 Task: Apply theme  ""Luxe"".
Action: Mouse moved to (204, 72)
Screenshot: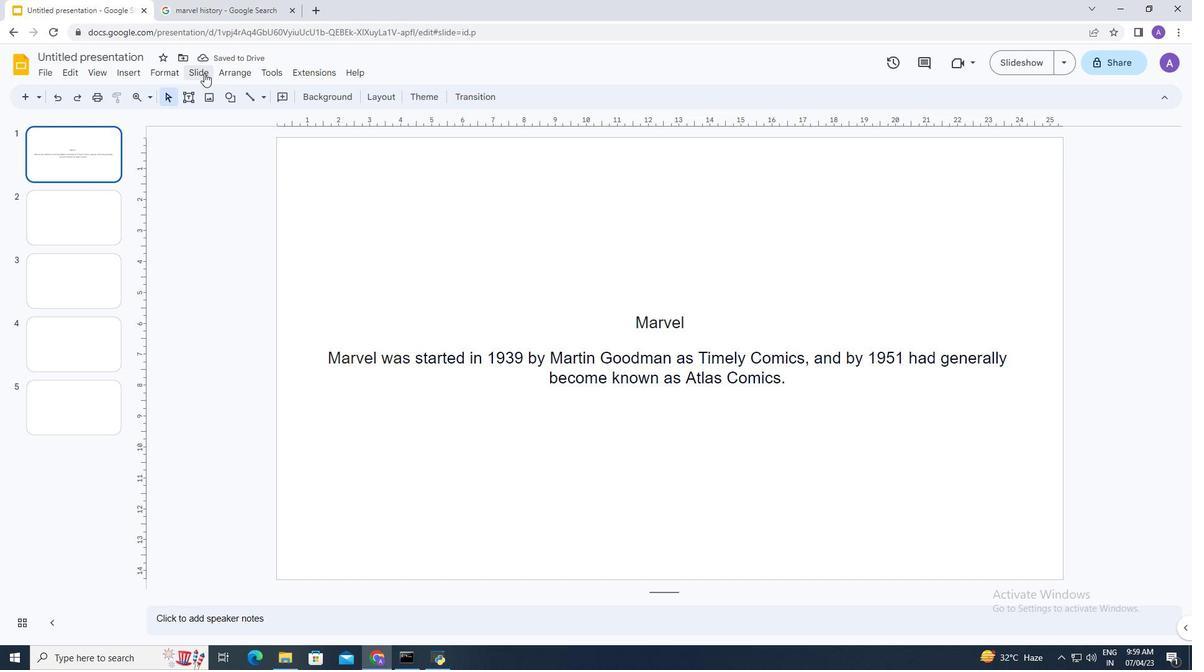 
Action: Mouse pressed left at (204, 72)
Screenshot: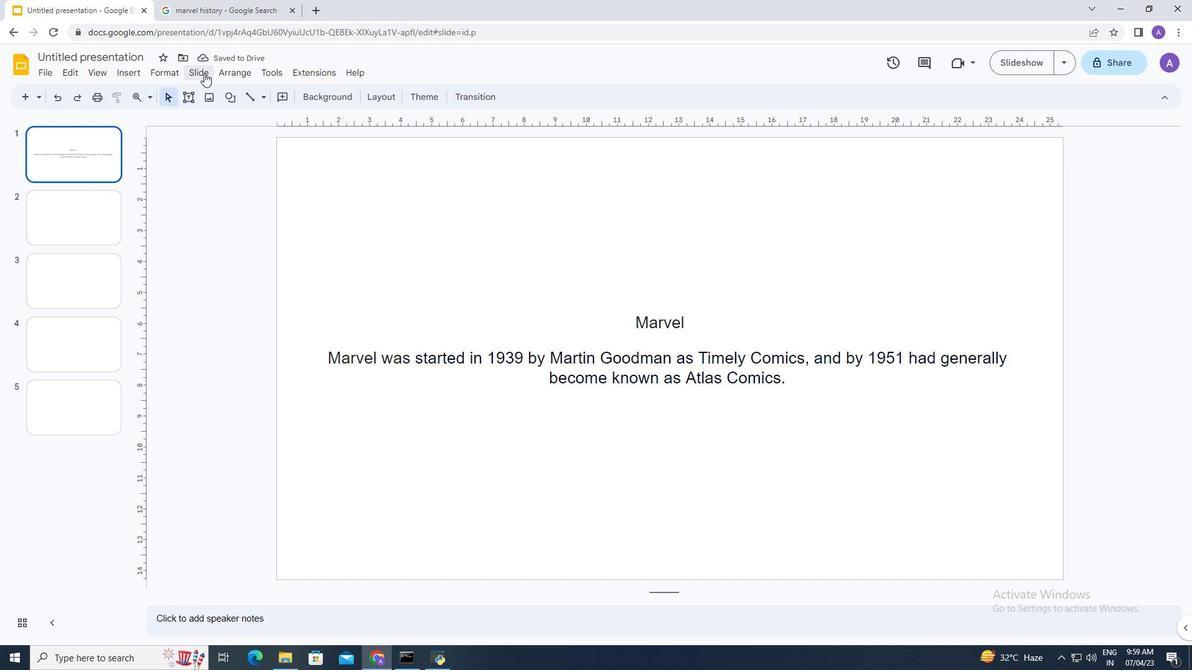 
Action: Mouse moved to (264, 292)
Screenshot: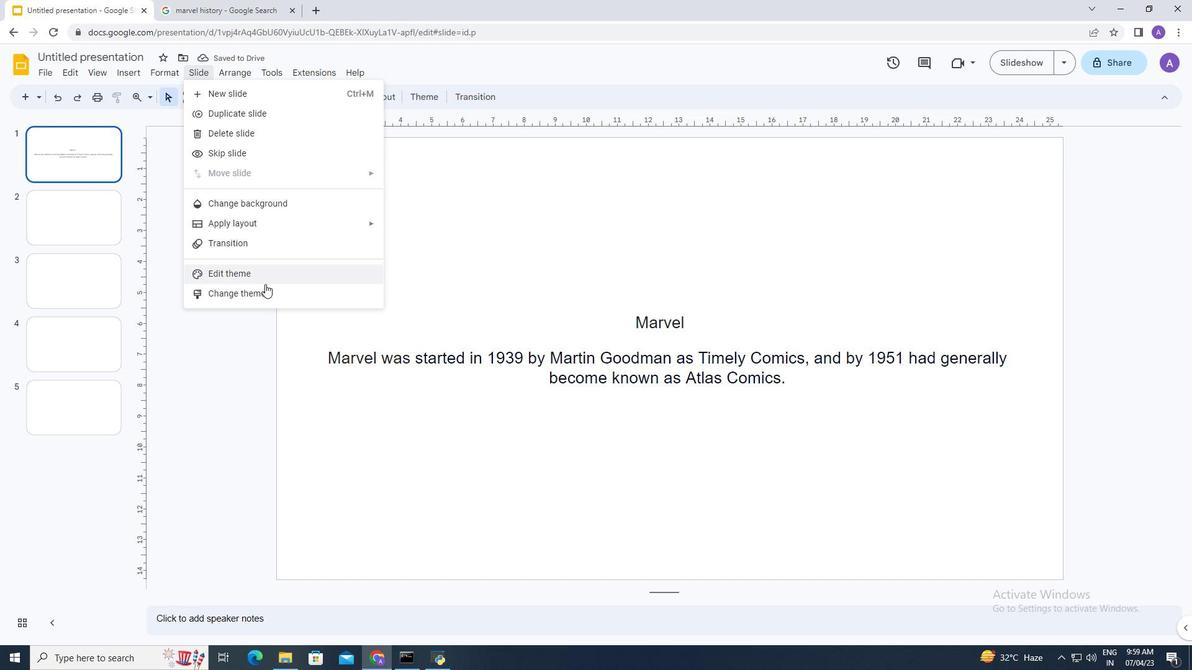 
Action: Mouse pressed left at (264, 292)
Screenshot: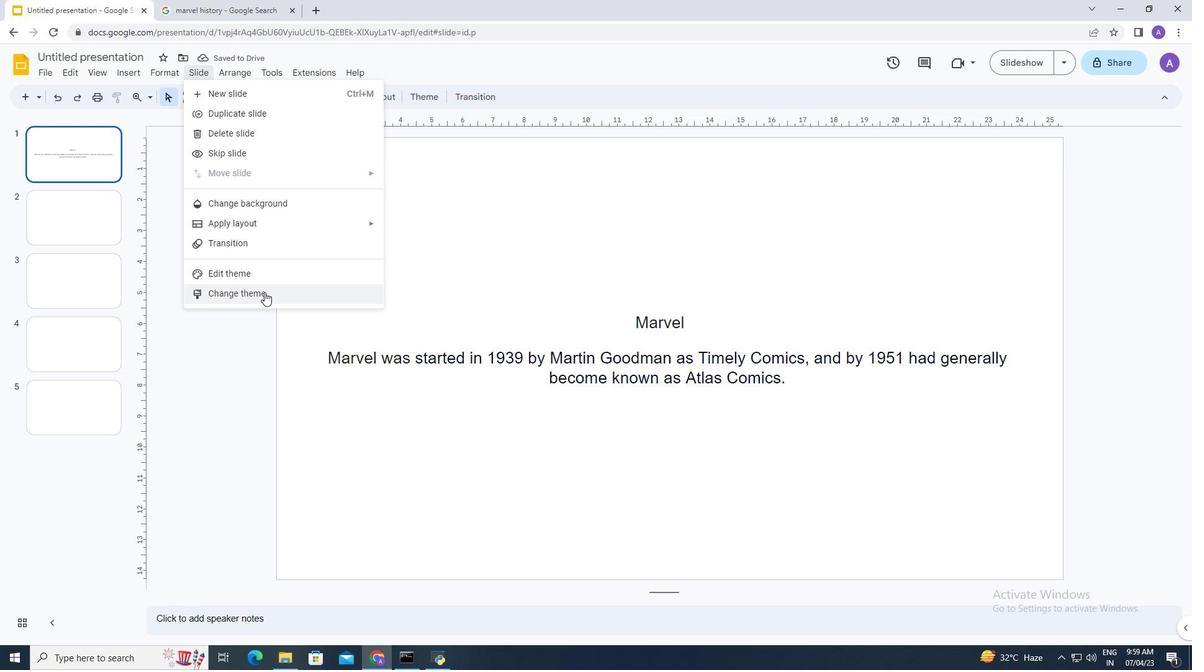 
Action: Mouse moved to (1084, 357)
Screenshot: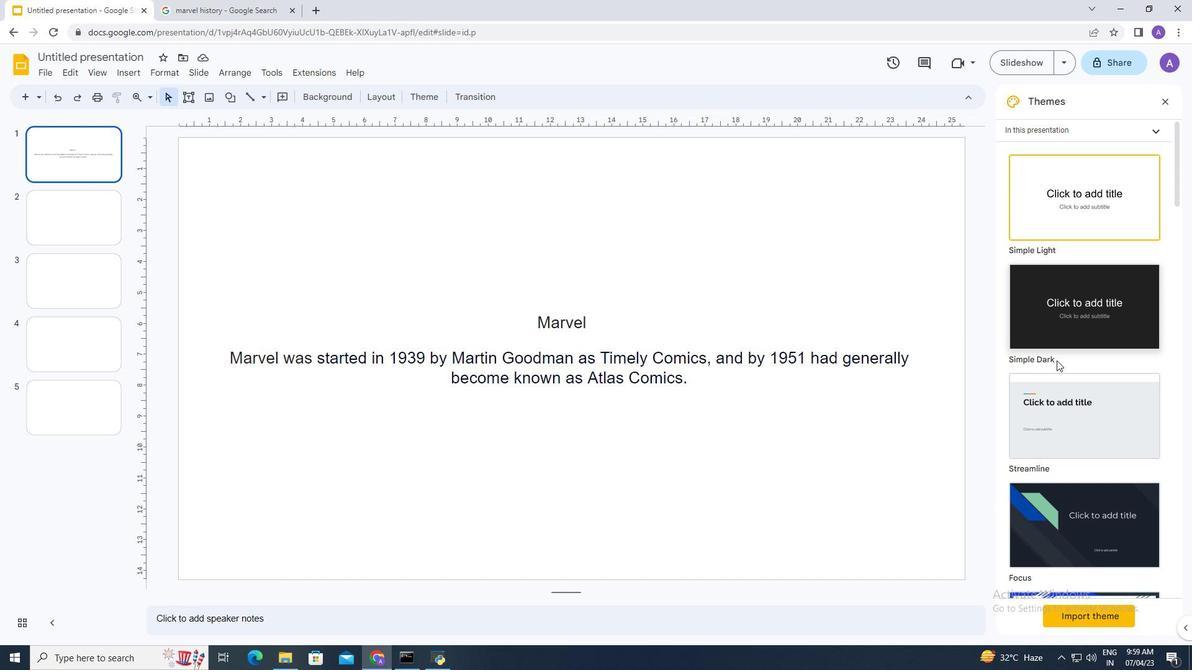 
Action: Mouse scrolled (1084, 357) with delta (0, 0)
Screenshot: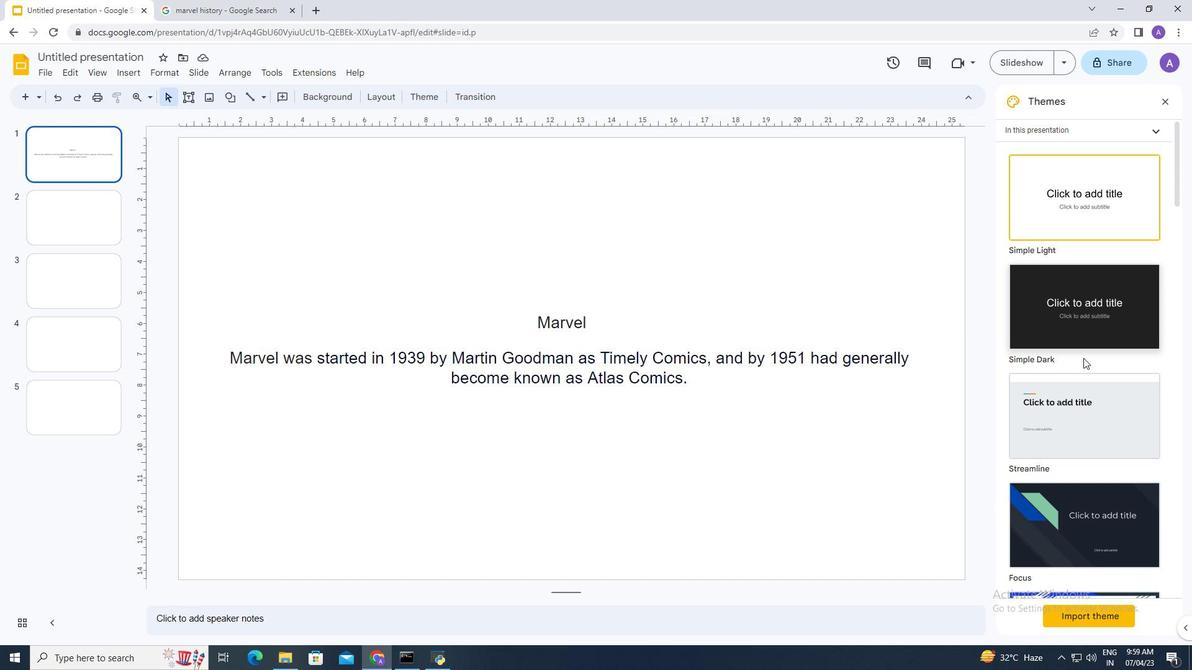 
Action: Mouse scrolled (1084, 357) with delta (0, 0)
Screenshot: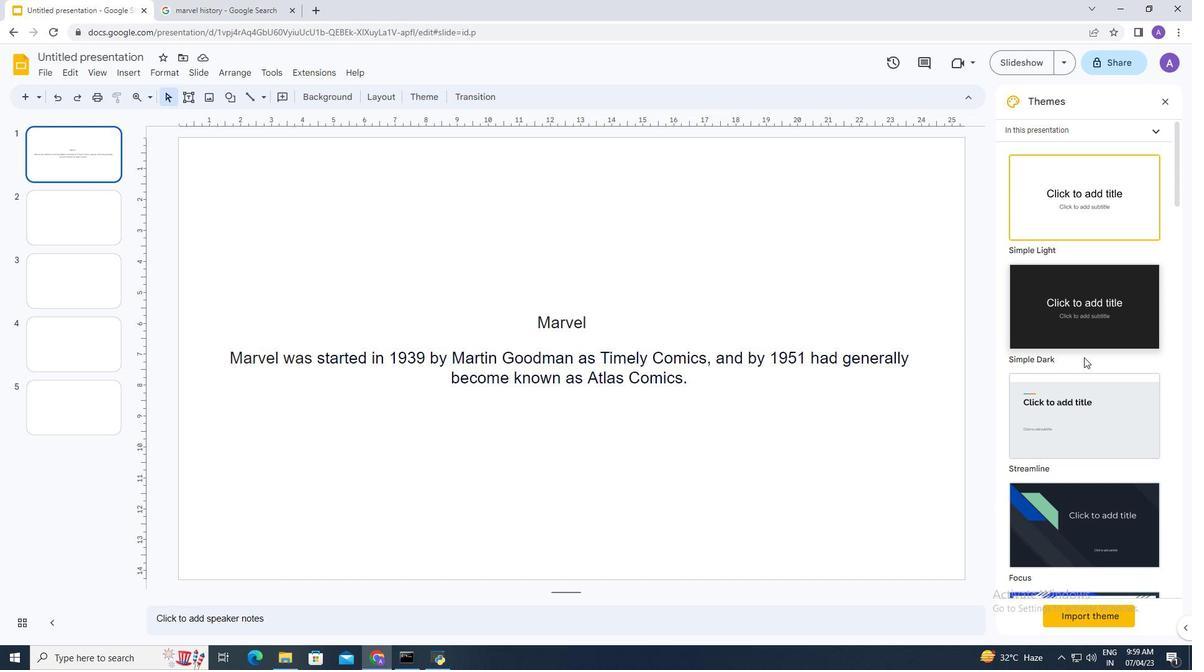
Action: Mouse scrolled (1084, 357) with delta (0, 0)
Screenshot: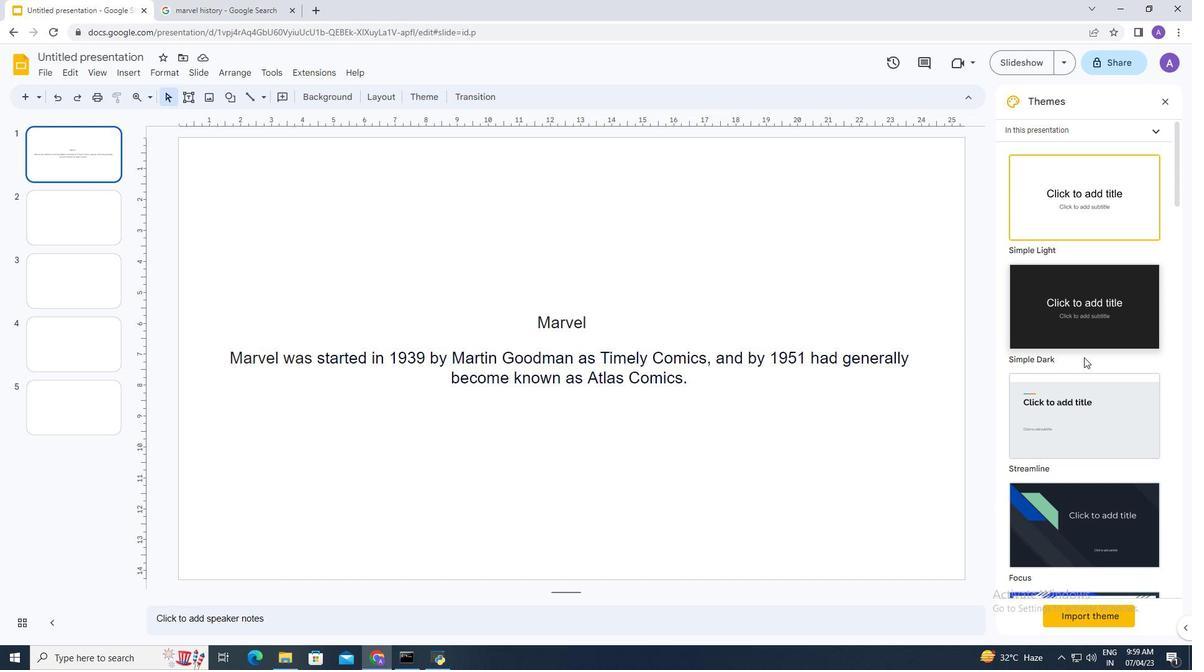 
Action: Mouse scrolled (1084, 357) with delta (0, 0)
Screenshot: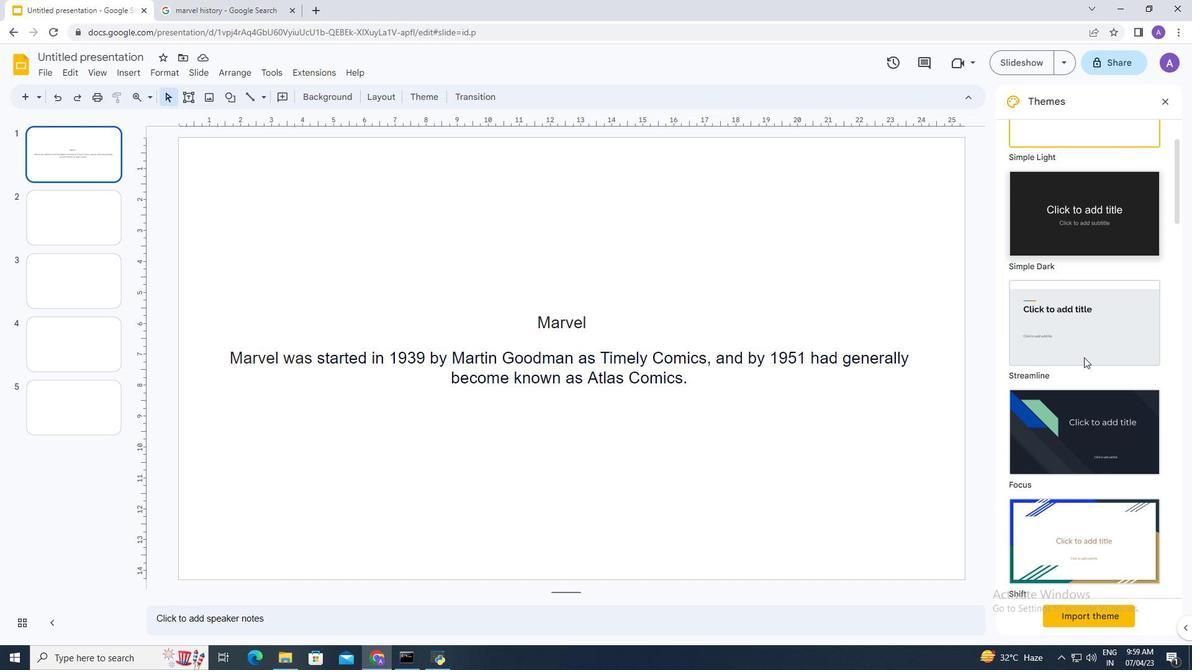 
Action: Mouse scrolled (1084, 357) with delta (0, 0)
Screenshot: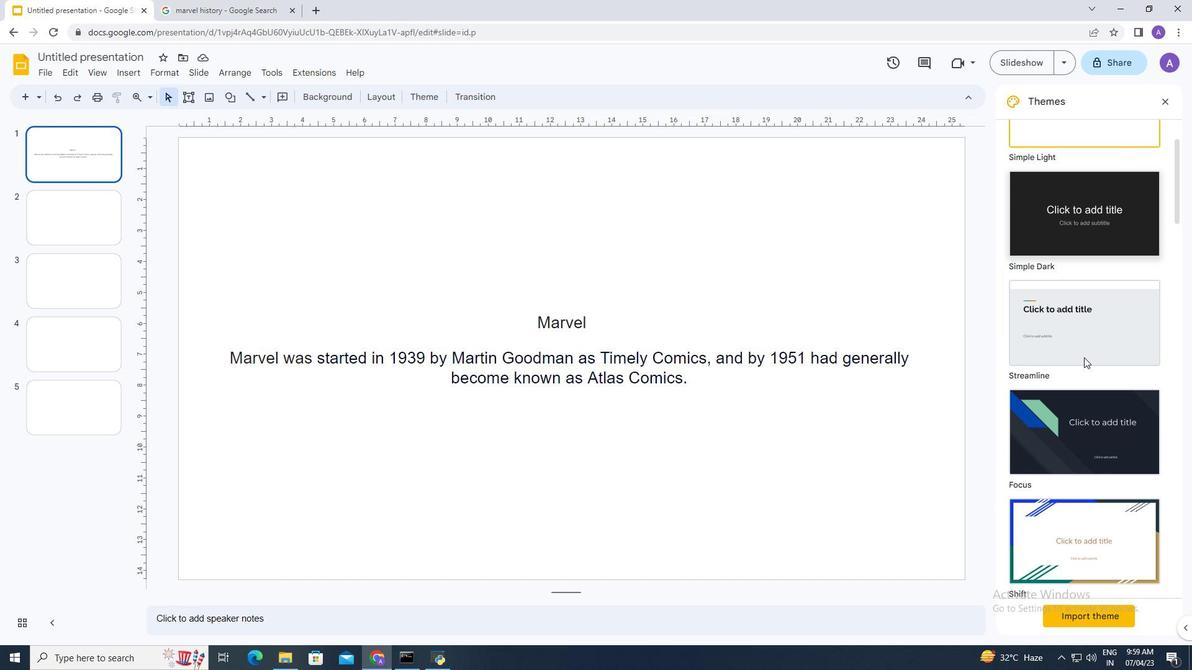 
Action: Mouse scrolled (1084, 358) with delta (0, 0)
Screenshot: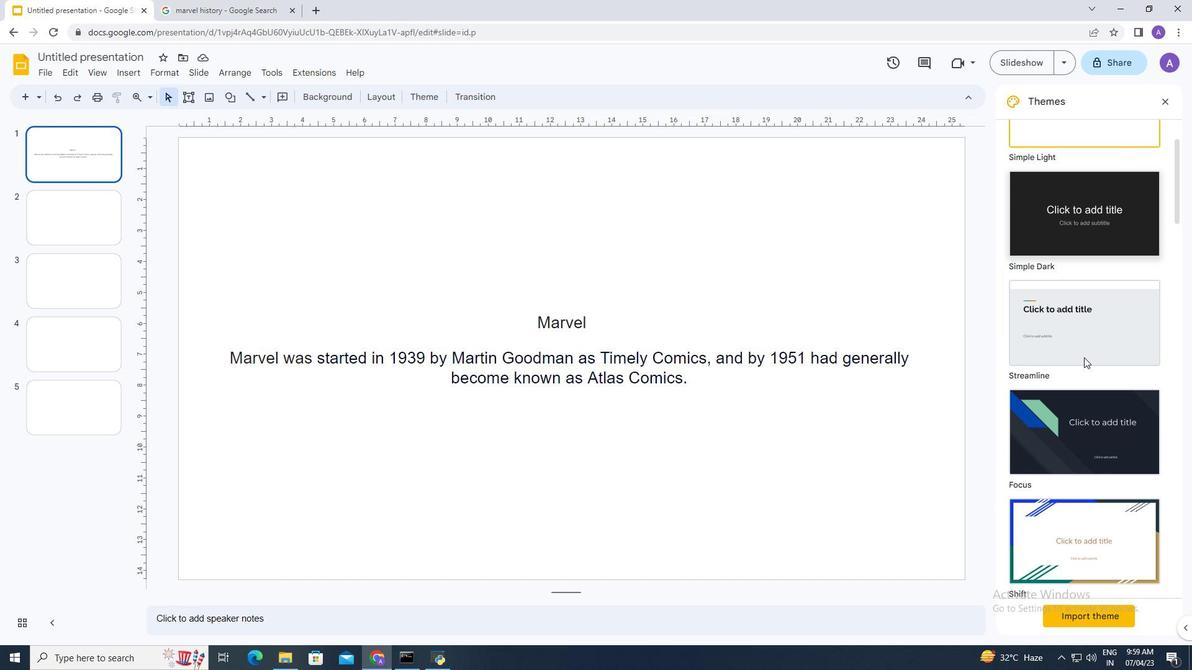 
Action: Mouse scrolled (1084, 357) with delta (0, 0)
Screenshot: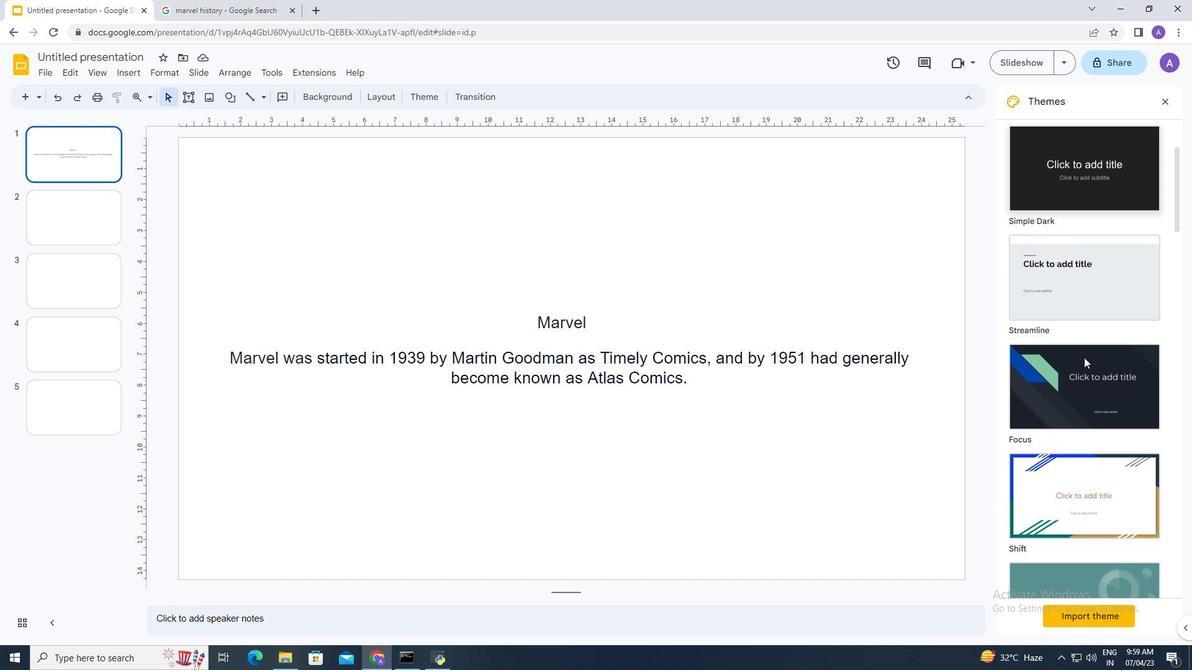 
Action: Mouse scrolled (1084, 357) with delta (0, 0)
Screenshot: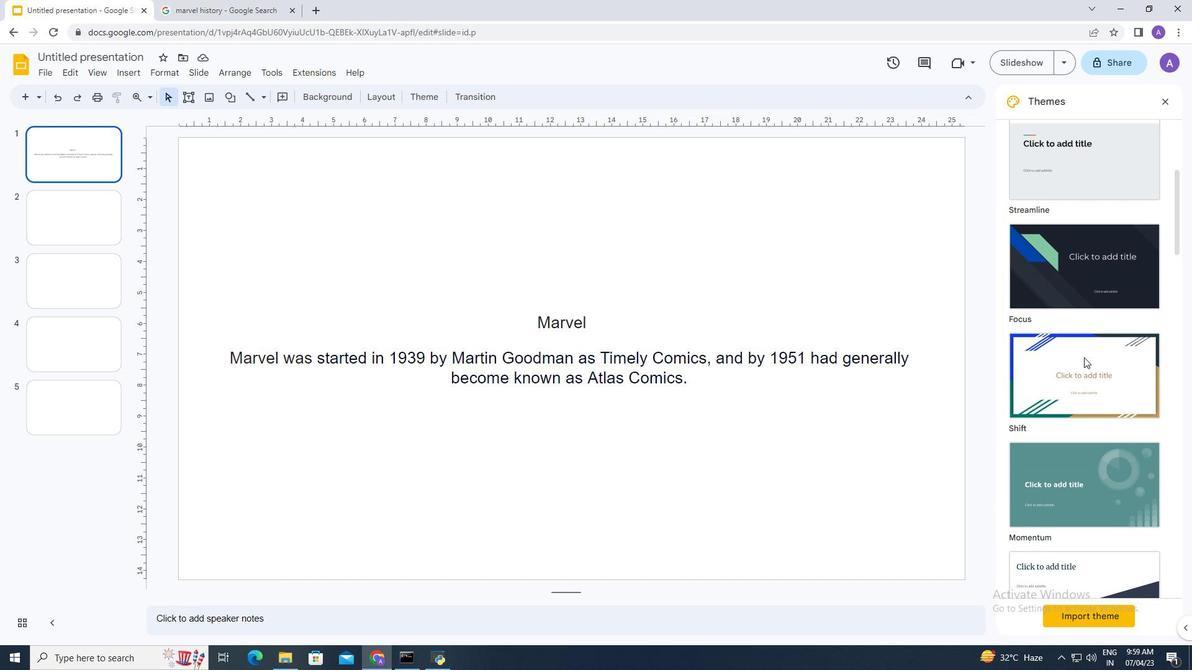 
Action: Mouse scrolled (1084, 357) with delta (0, 0)
Screenshot: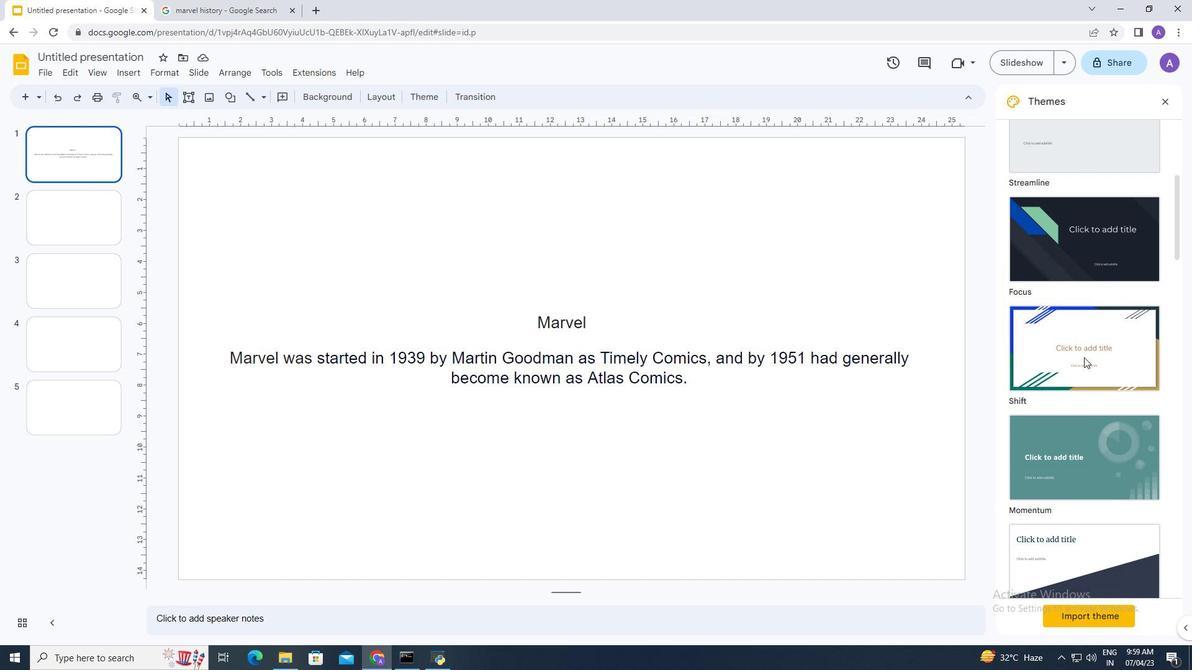 
Action: Mouse scrolled (1084, 357) with delta (0, 0)
Screenshot: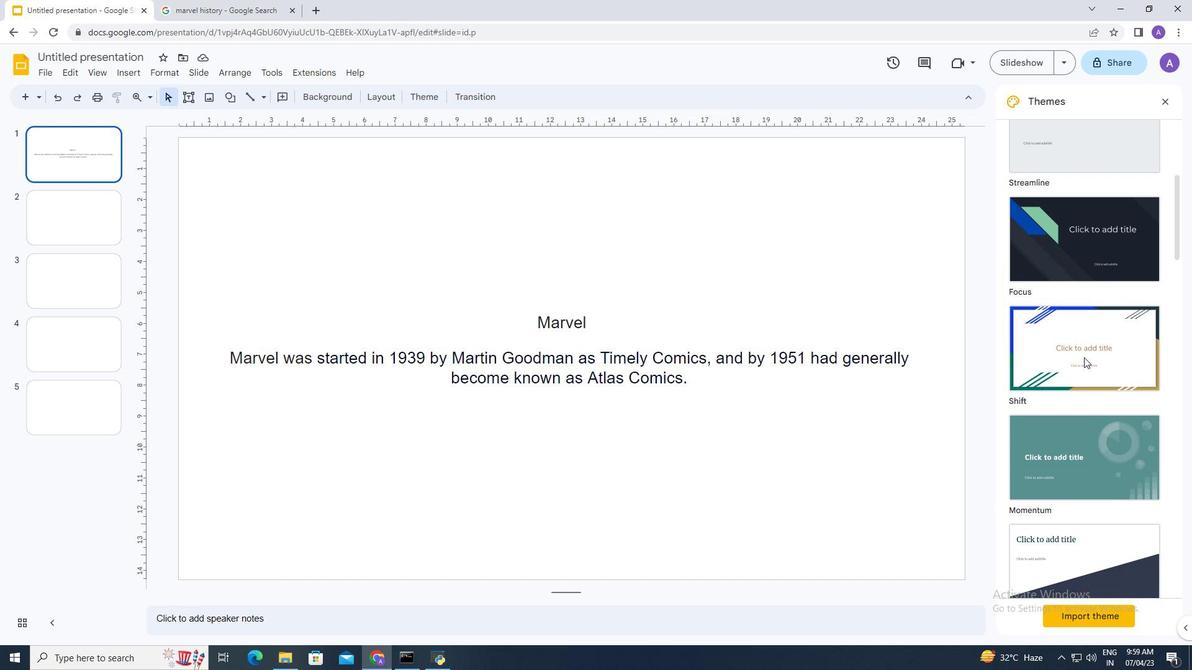 
Action: Mouse scrolled (1084, 357) with delta (0, 0)
Screenshot: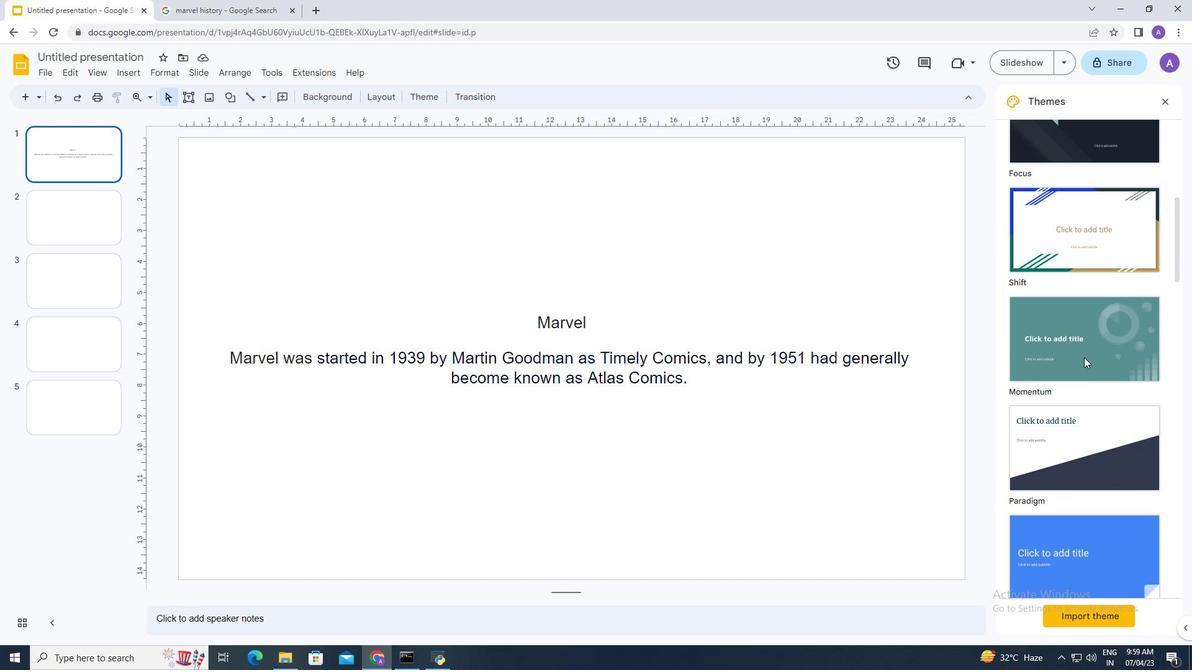 
Action: Mouse scrolled (1084, 357) with delta (0, 0)
Screenshot: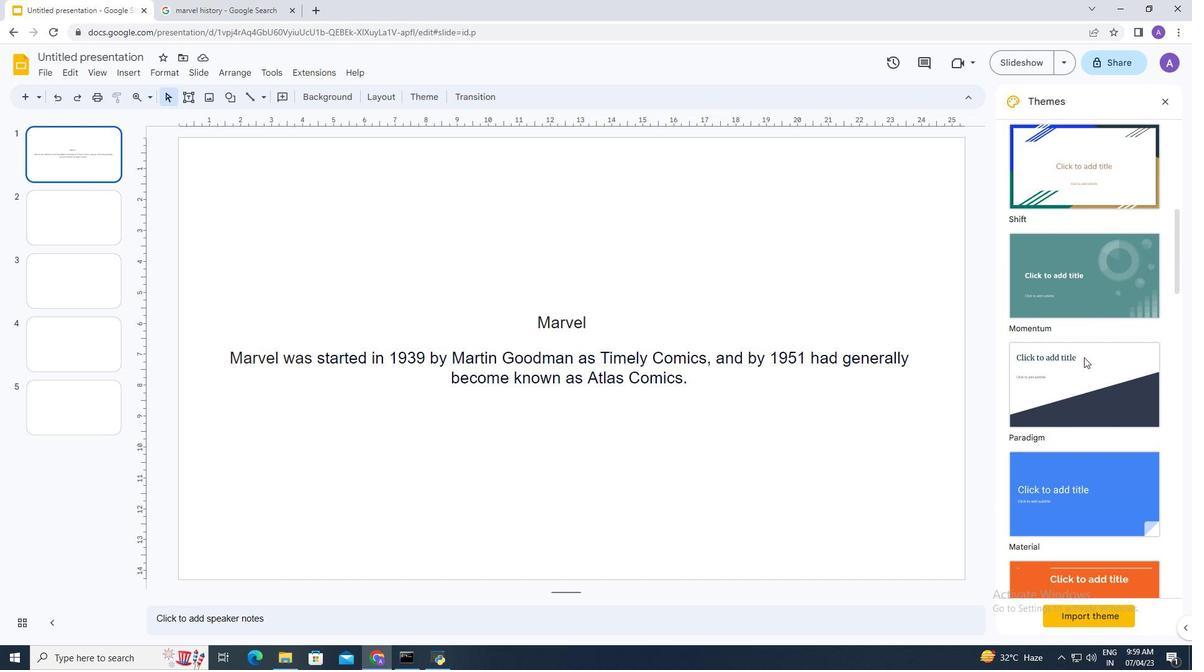 
Action: Mouse scrolled (1084, 357) with delta (0, 0)
Screenshot: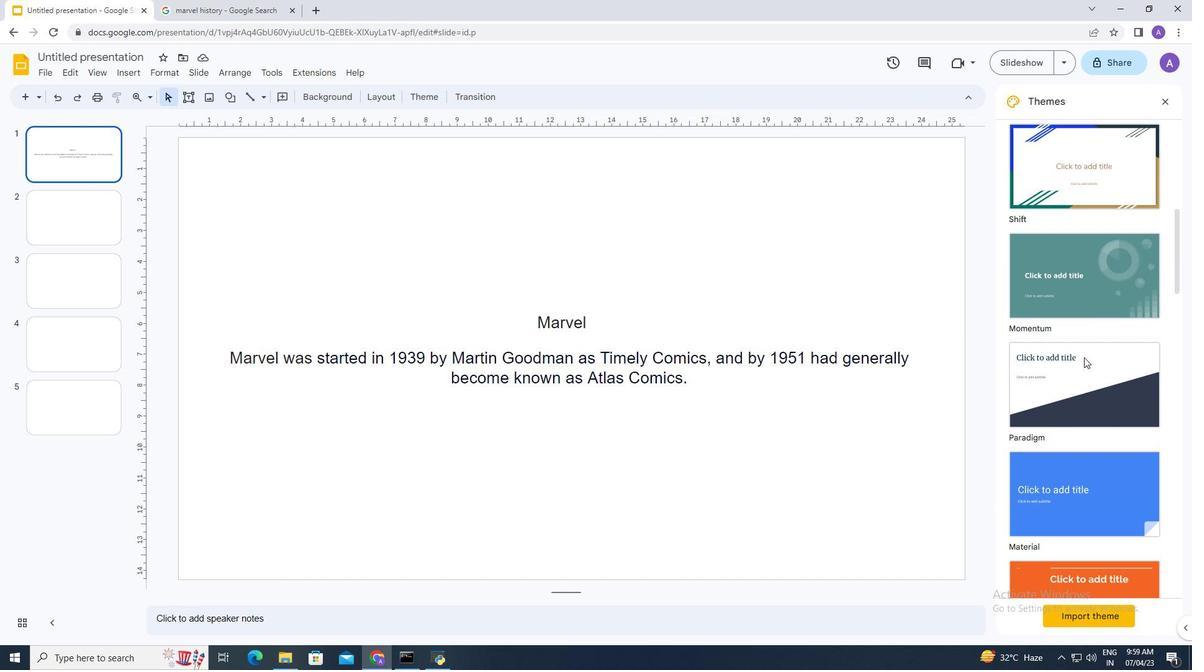 
Action: Mouse scrolled (1084, 357) with delta (0, 0)
Screenshot: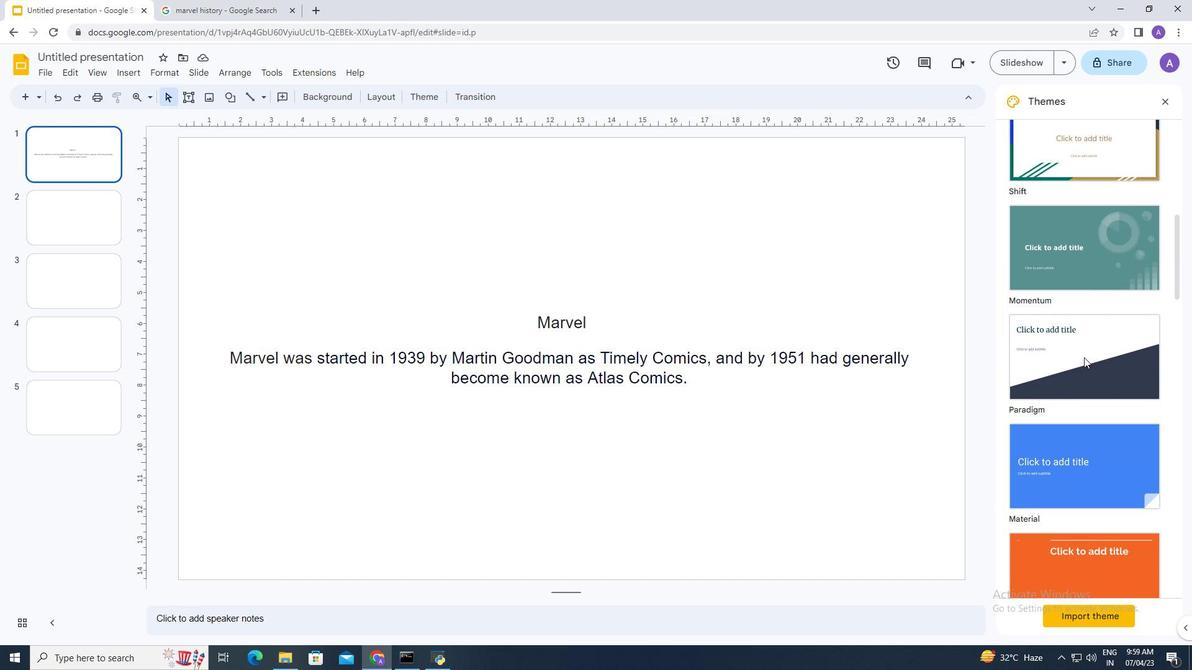 
Action: Mouse scrolled (1084, 357) with delta (0, 0)
Screenshot: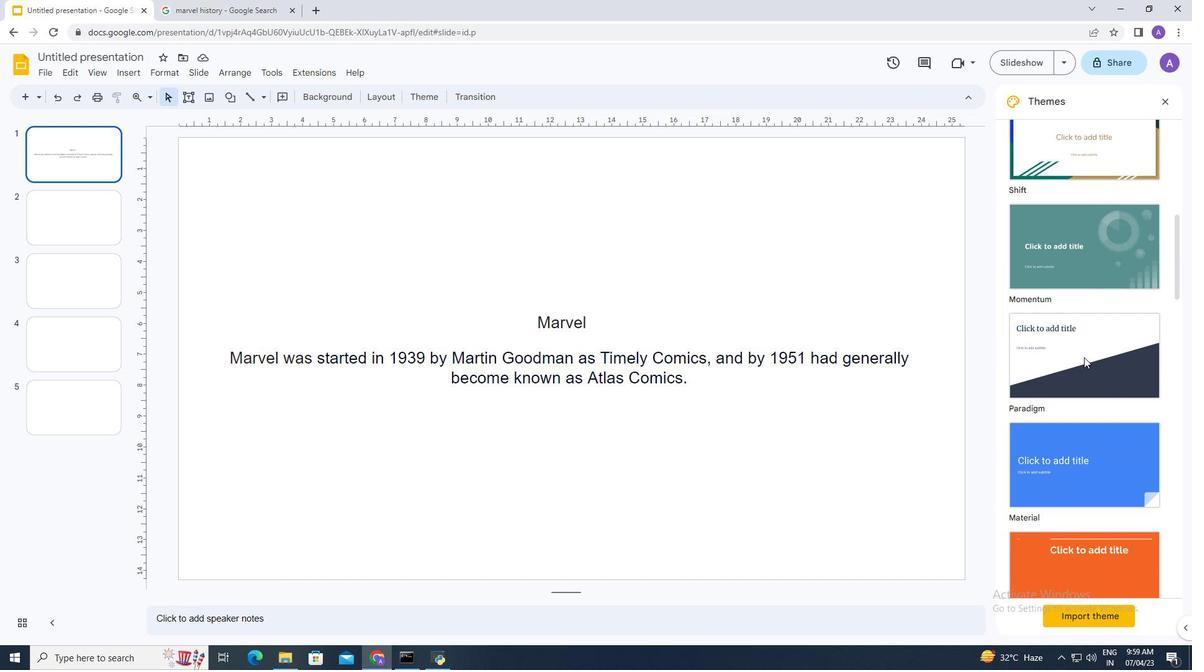 
Action: Mouse scrolled (1084, 357) with delta (0, 0)
Screenshot: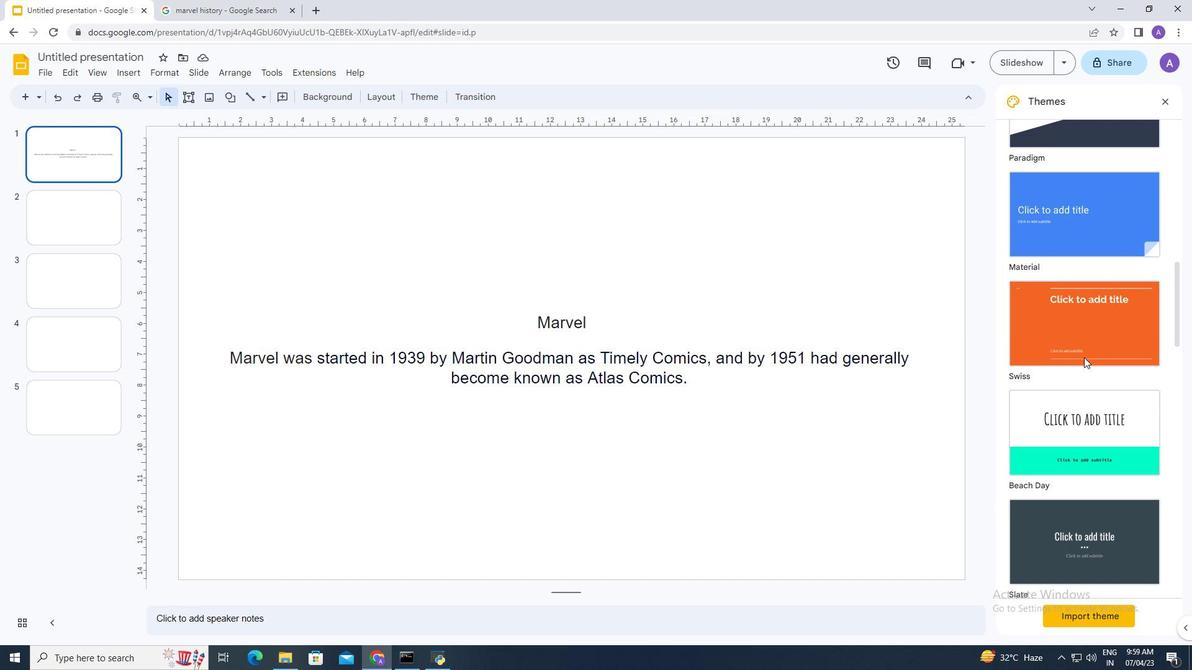 
Action: Mouse scrolled (1084, 357) with delta (0, 0)
Screenshot: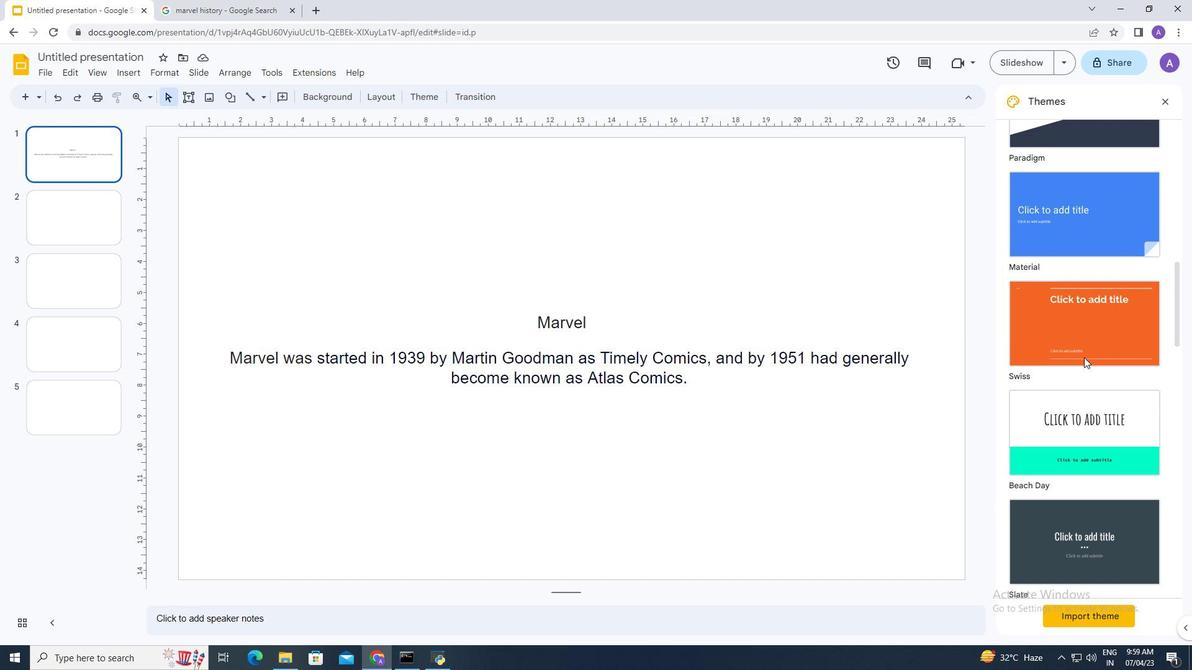 
Action: Mouse scrolled (1084, 358) with delta (0, 0)
Screenshot: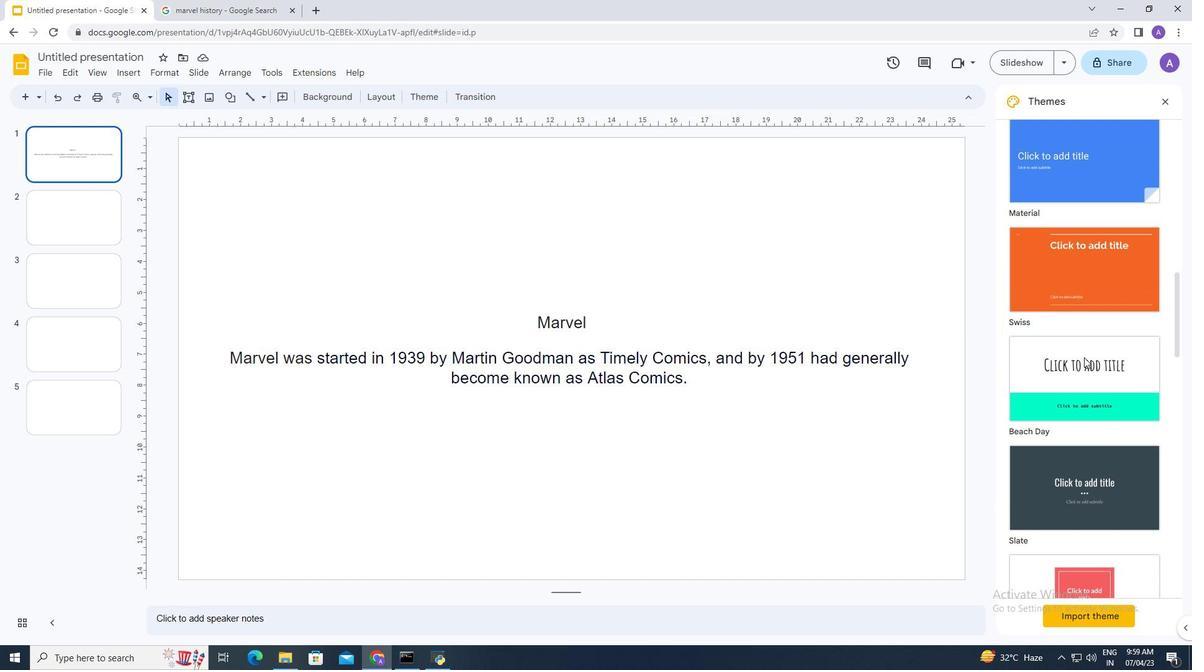 
Action: Mouse scrolled (1084, 357) with delta (0, 0)
Screenshot: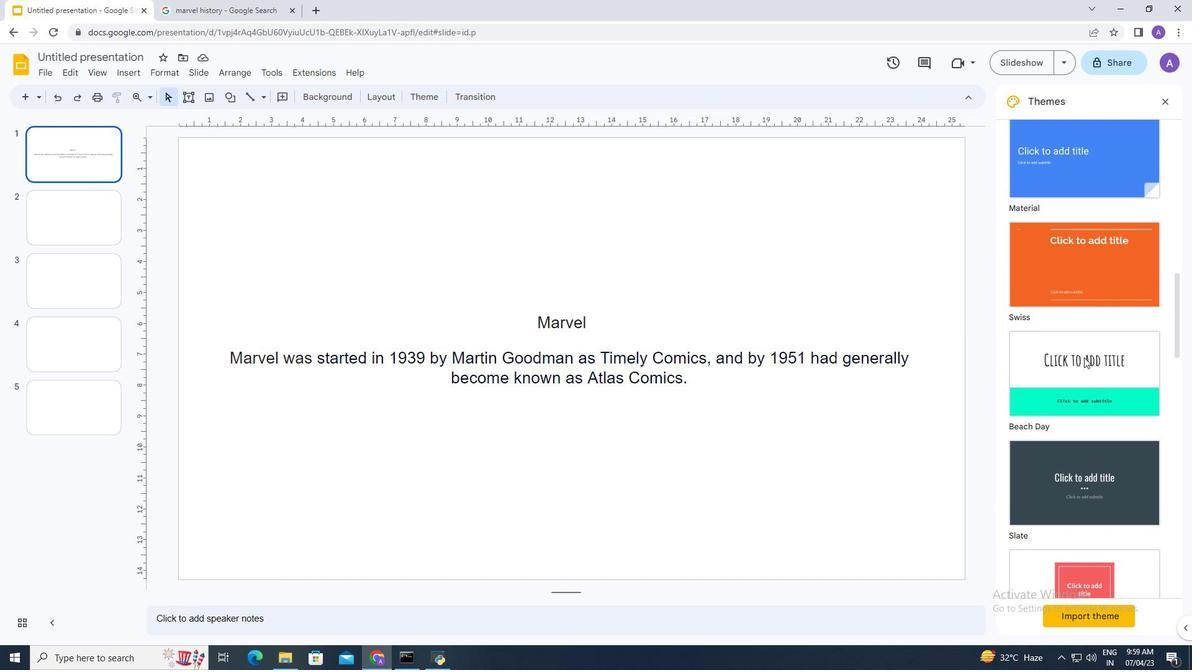 
Action: Mouse scrolled (1084, 357) with delta (0, 0)
Screenshot: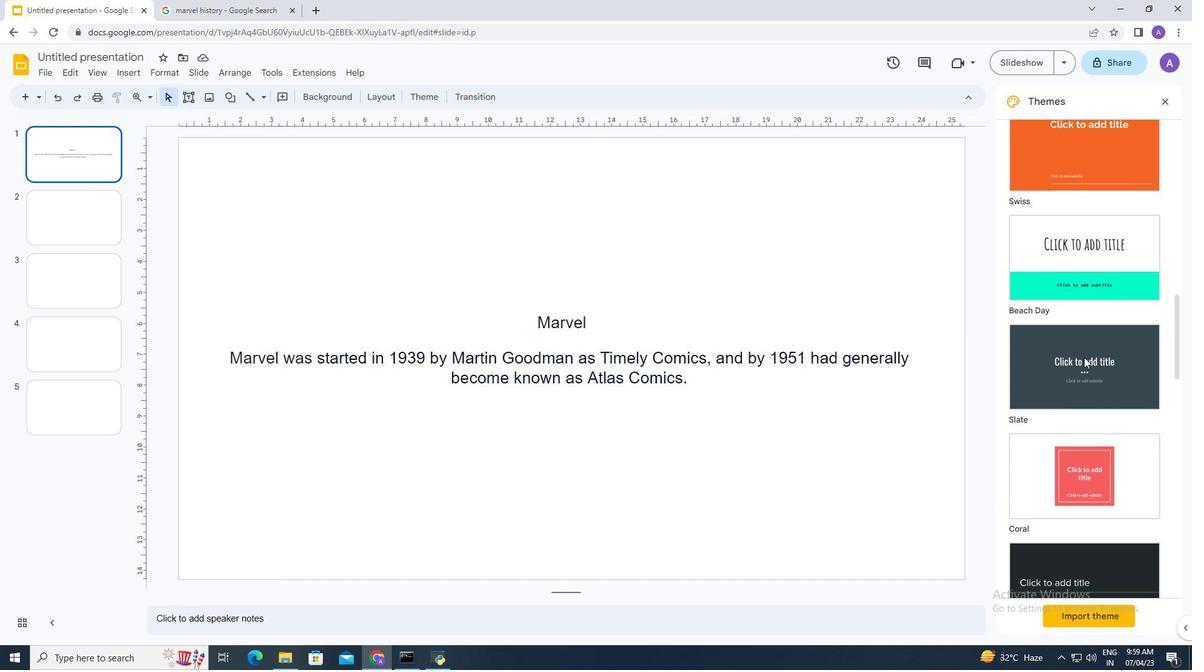 
Action: Mouse scrolled (1084, 357) with delta (0, 0)
Screenshot: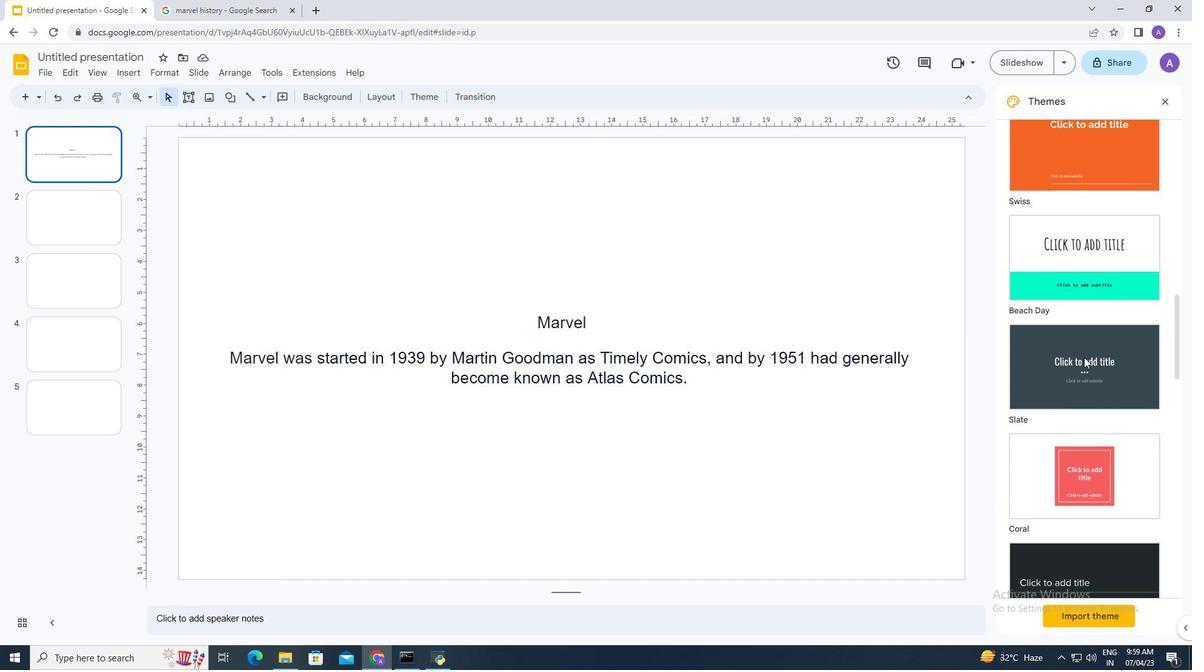 
Action: Mouse scrolled (1084, 357) with delta (0, 0)
Screenshot: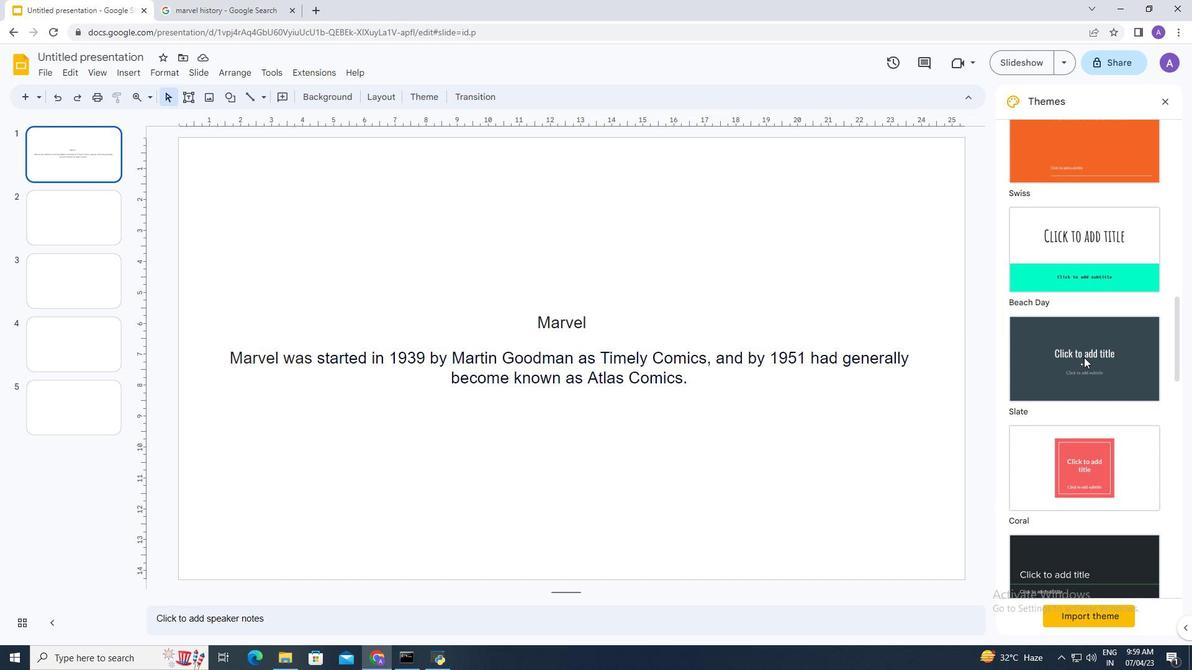 
Action: Mouse scrolled (1084, 357) with delta (0, 0)
Screenshot: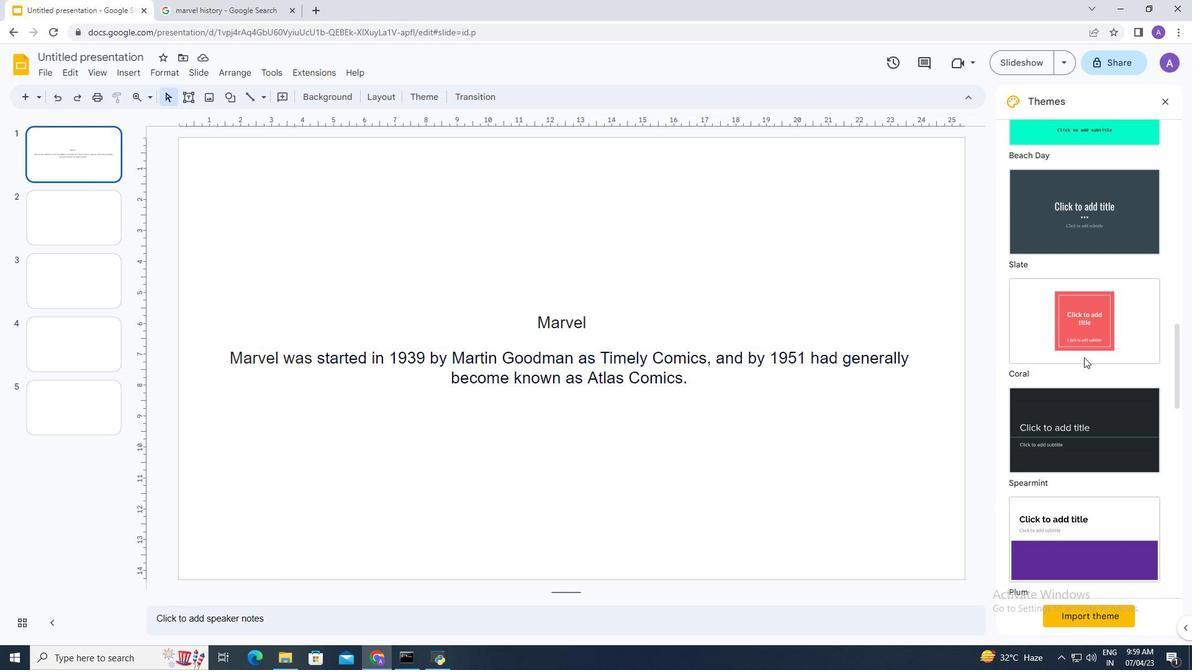 
Action: Mouse scrolled (1084, 357) with delta (0, 0)
Screenshot: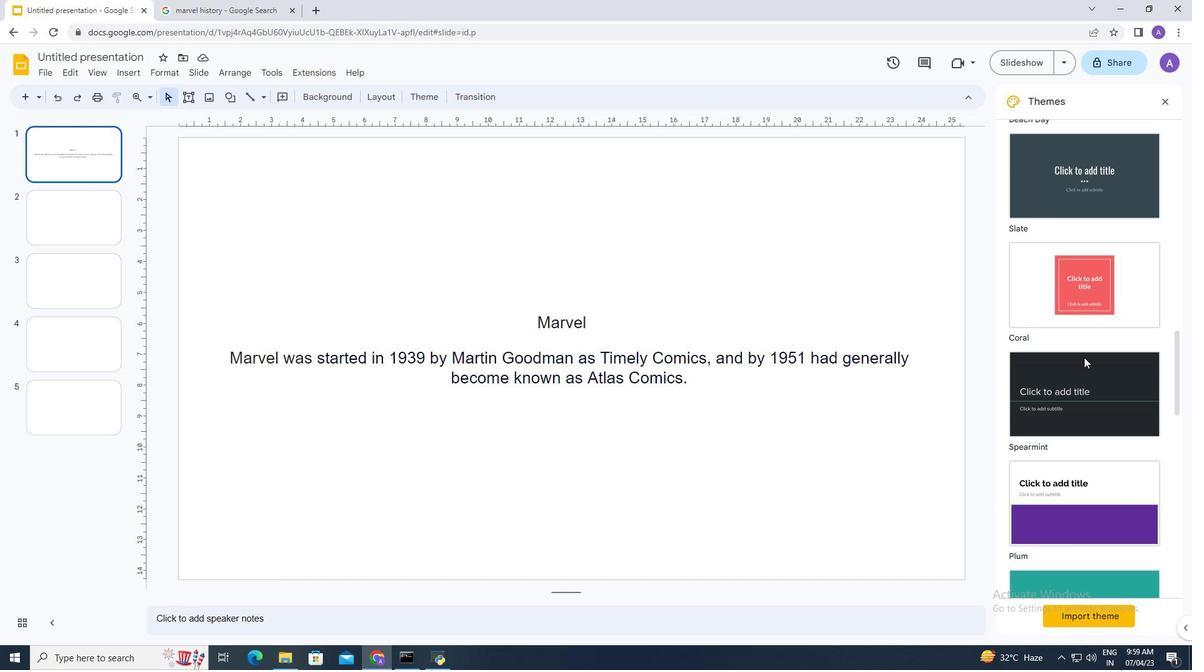
Action: Mouse scrolled (1084, 357) with delta (0, 0)
Screenshot: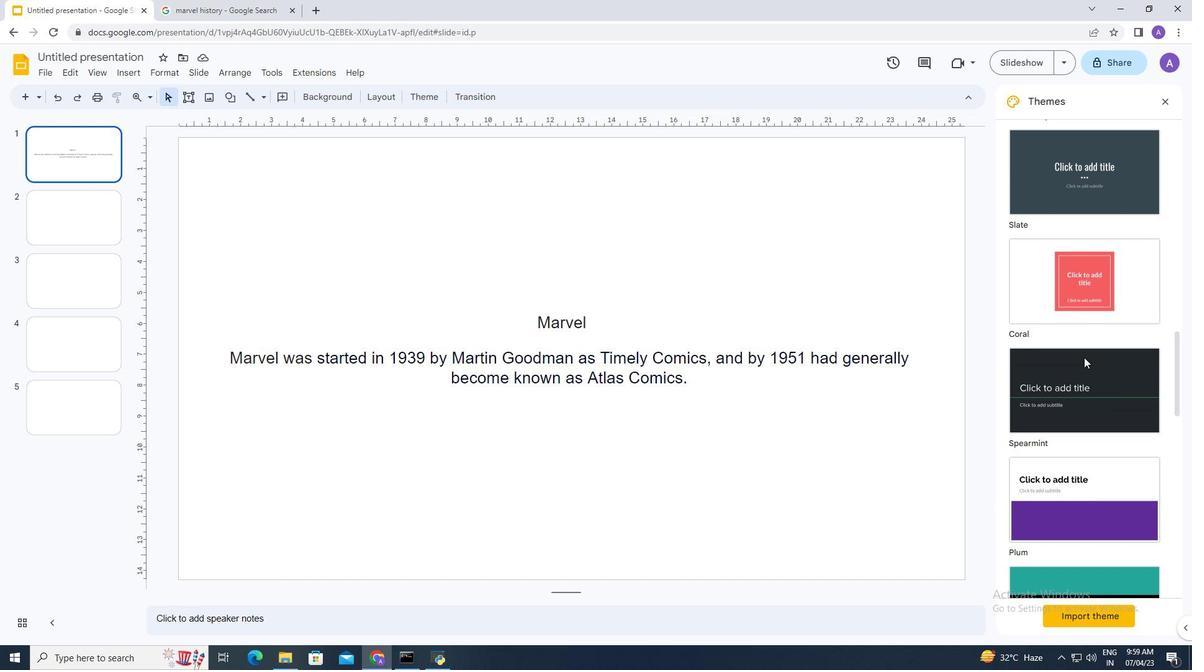 
Action: Mouse scrolled (1084, 357) with delta (0, 0)
Screenshot: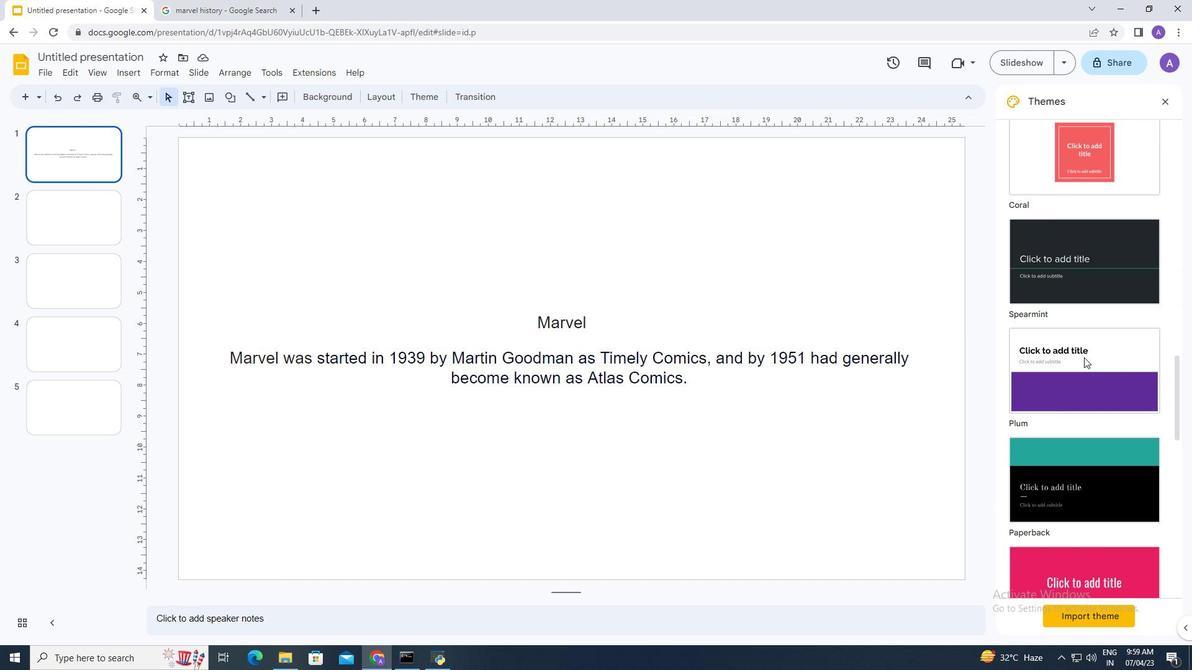 
Action: Mouse scrolled (1084, 357) with delta (0, 0)
Screenshot: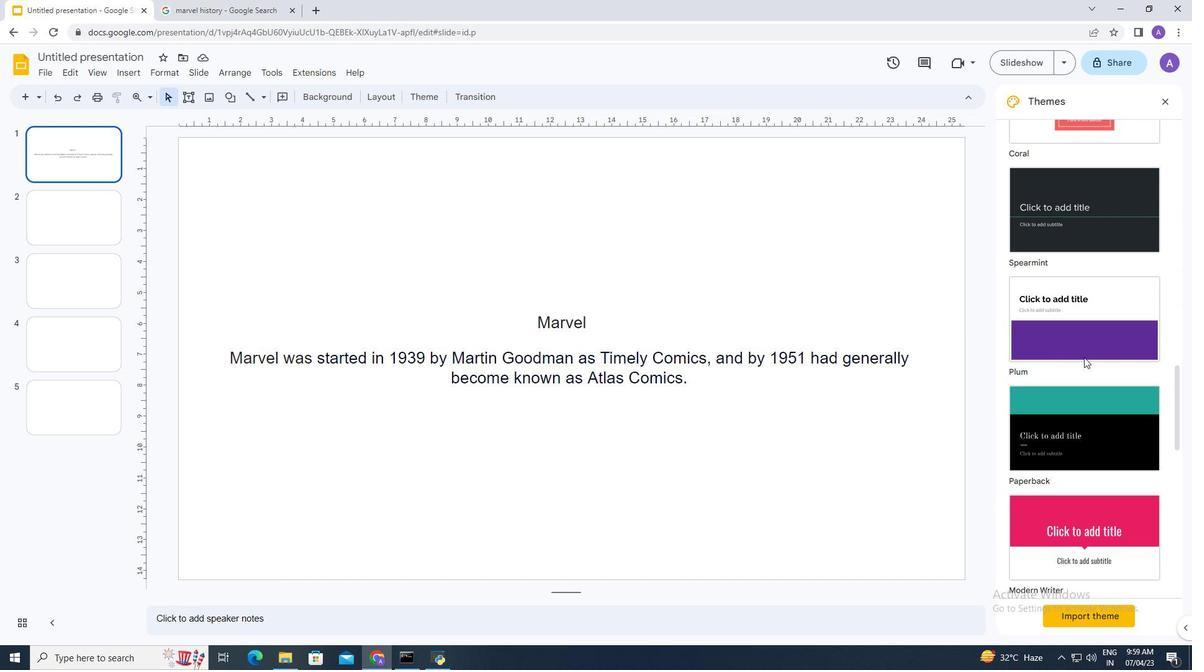 
Action: Mouse scrolled (1084, 357) with delta (0, 0)
Screenshot: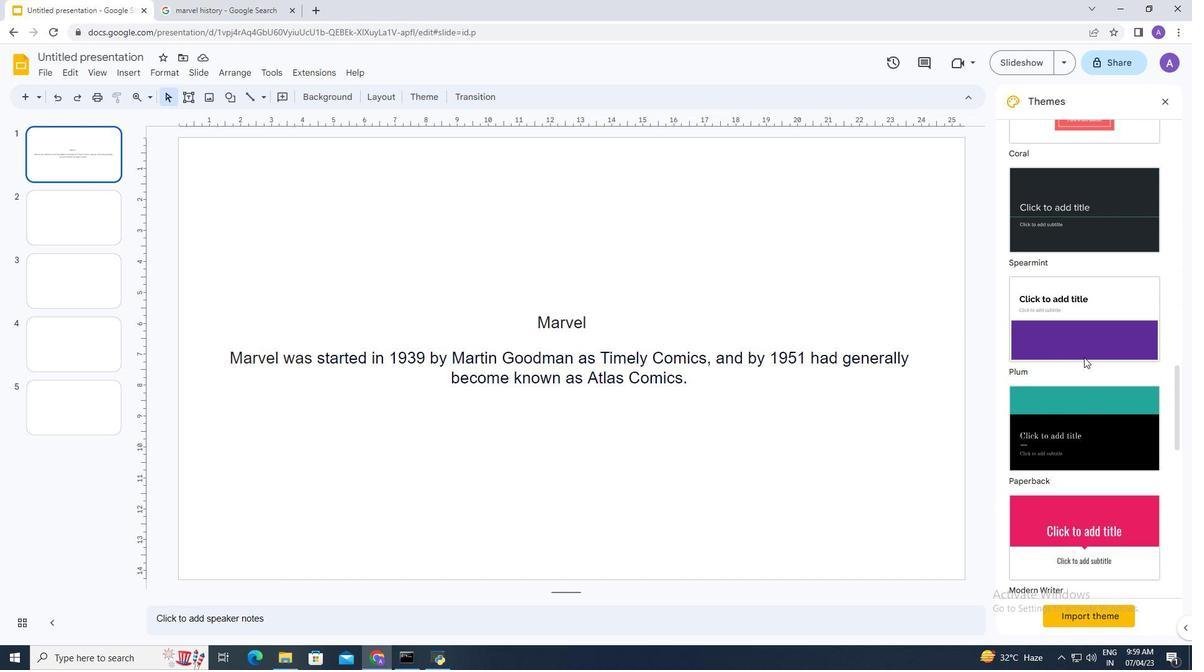 
Action: Mouse scrolled (1084, 357) with delta (0, 0)
Screenshot: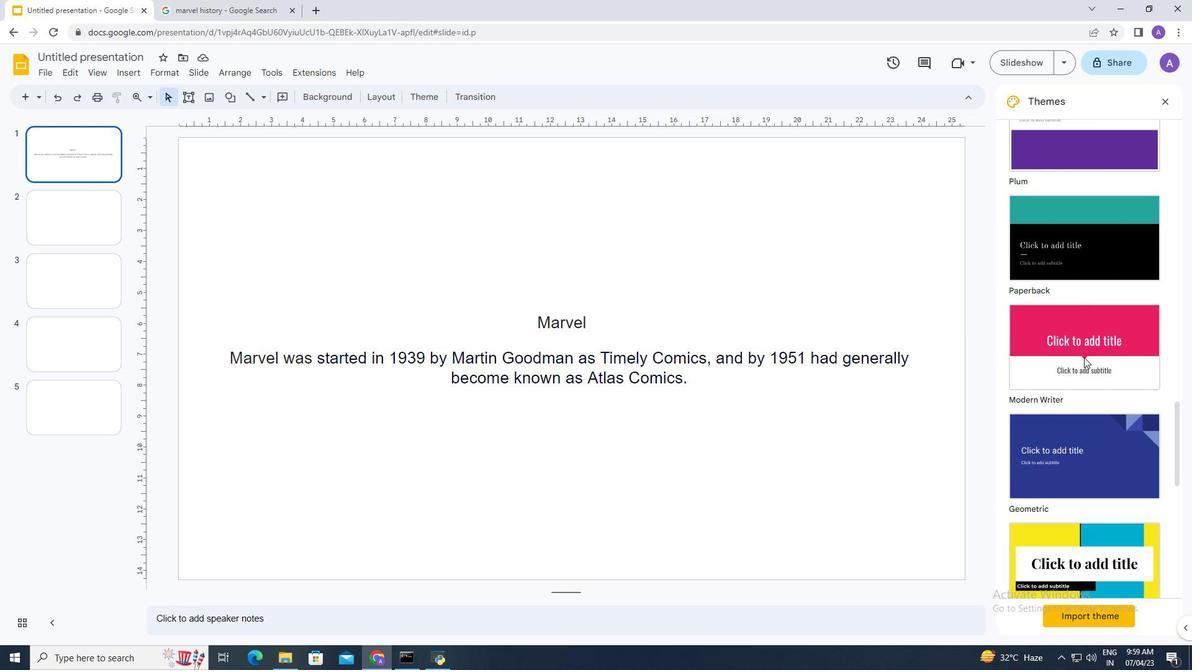 
Action: Mouse scrolled (1084, 357) with delta (0, 0)
Screenshot: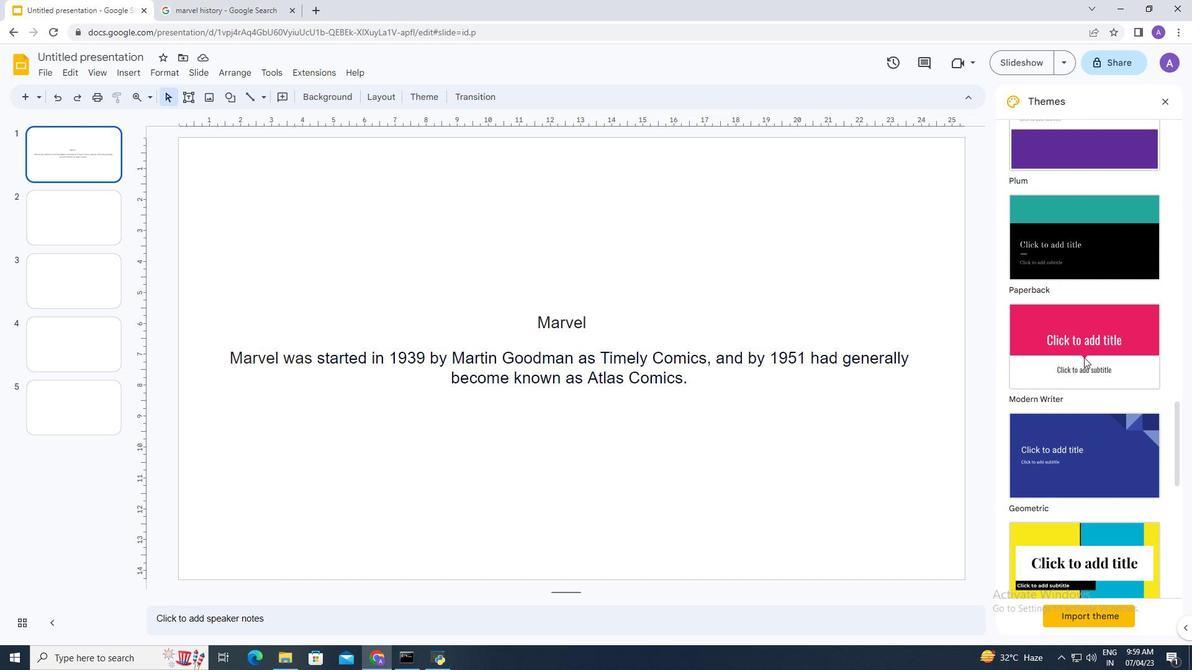 
Action: Mouse scrolled (1084, 357) with delta (0, 0)
Screenshot: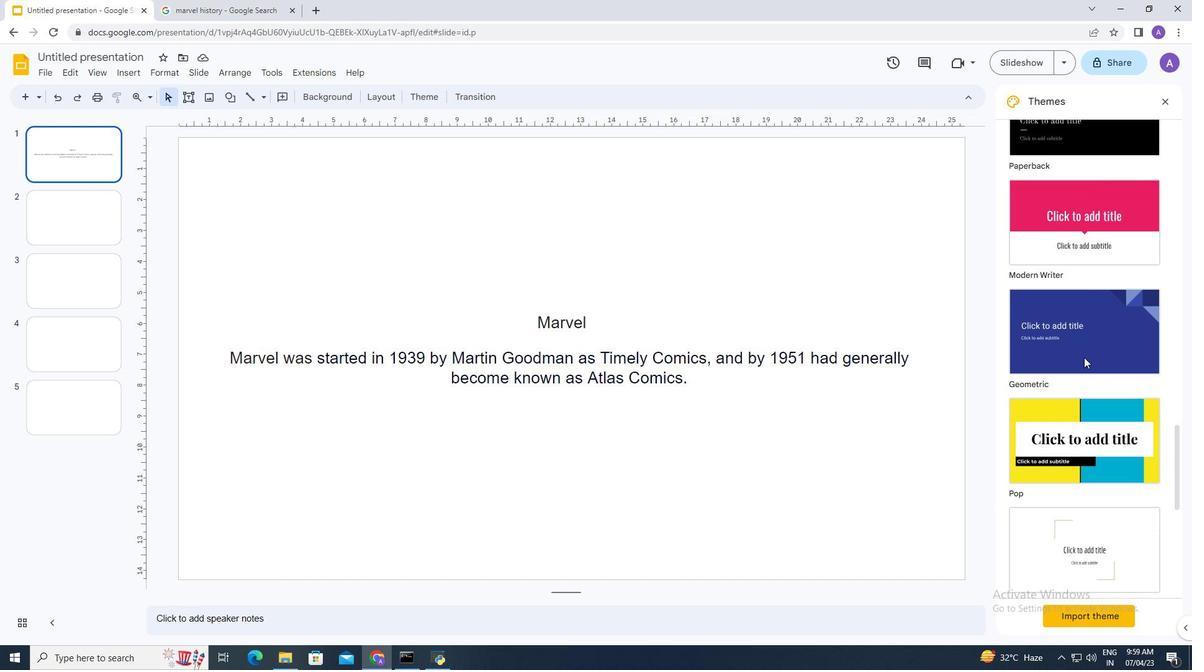 
Action: Mouse scrolled (1084, 357) with delta (0, 0)
Screenshot: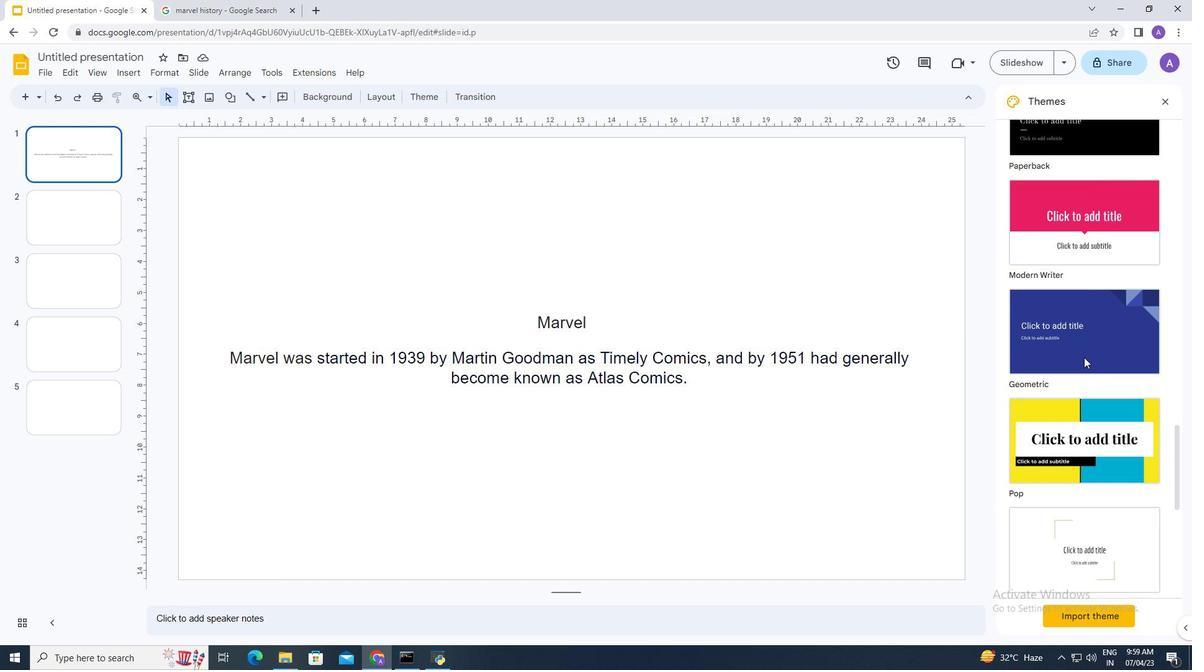 
Action: Mouse scrolled (1084, 357) with delta (0, 0)
Screenshot: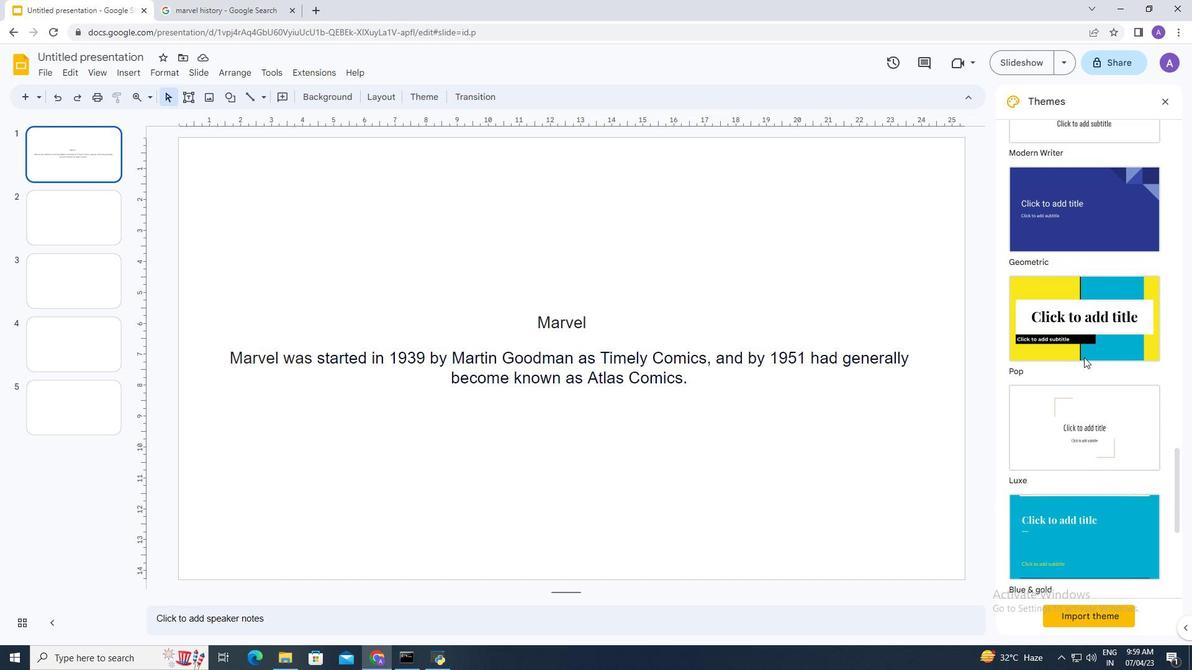 
Action: Mouse moved to (1039, 372)
Screenshot: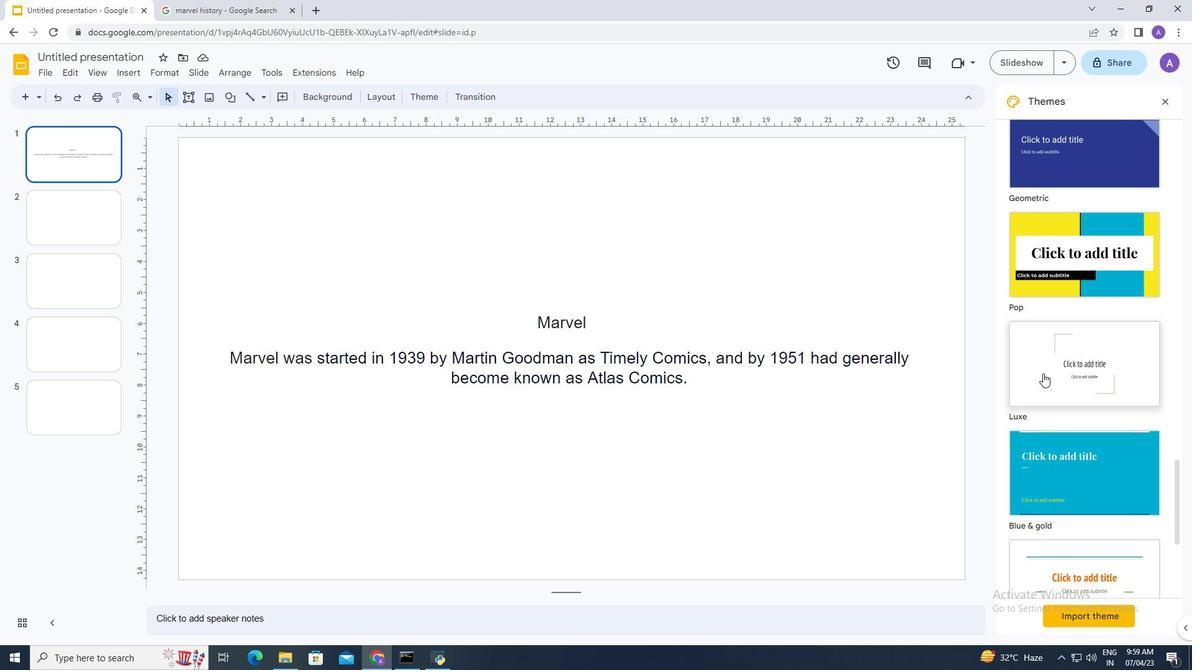 
Action: Mouse pressed left at (1039, 372)
Screenshot: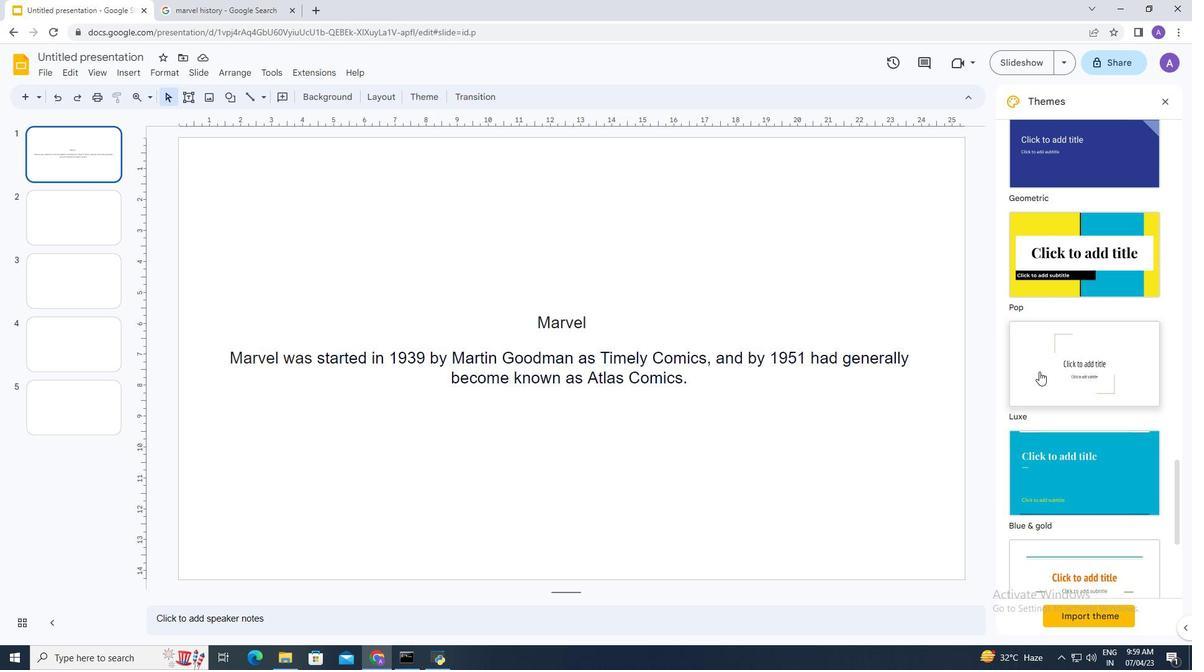 
Action: Mouse moved to (727, 268)
Screenshot: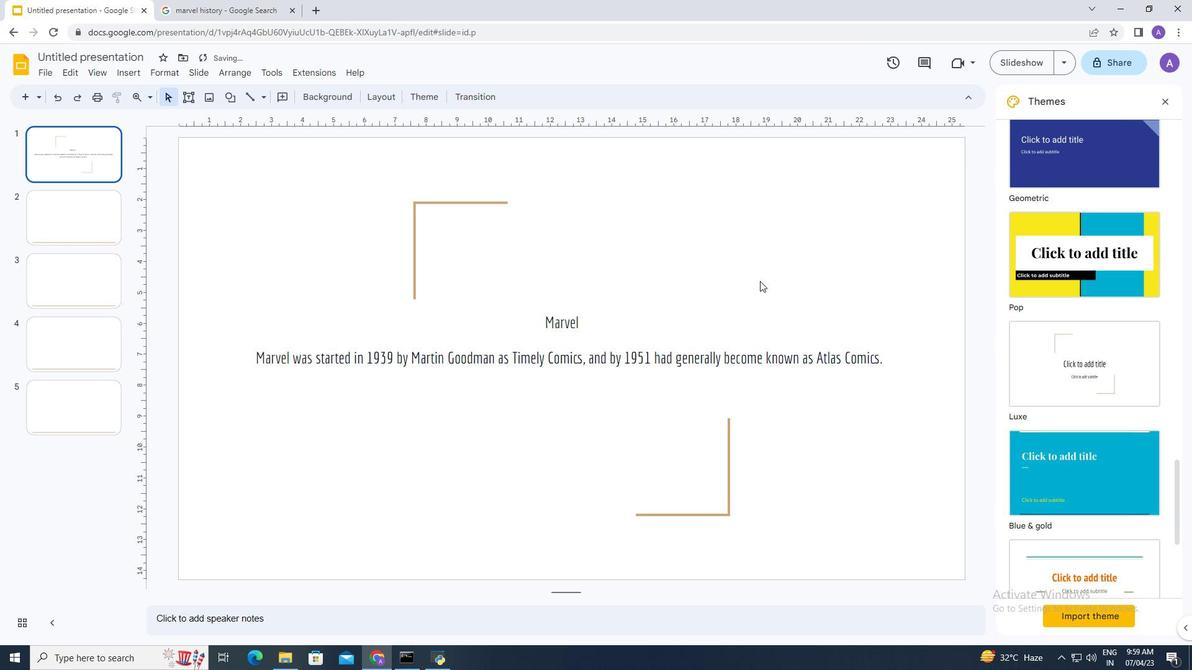 
